 Task: Change the post settings so that no one can comment.
Action: Mouse moved to (782, 82)
Screenshot: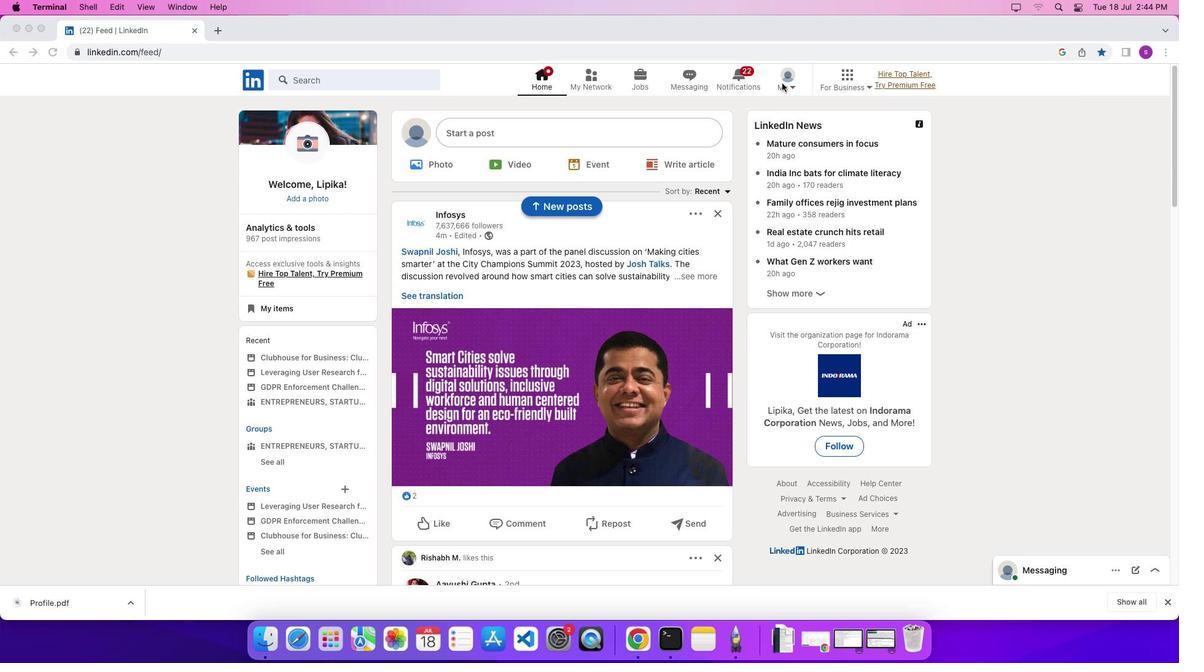 
Action: Mouse pressed left at (782, 82)
Screenshot: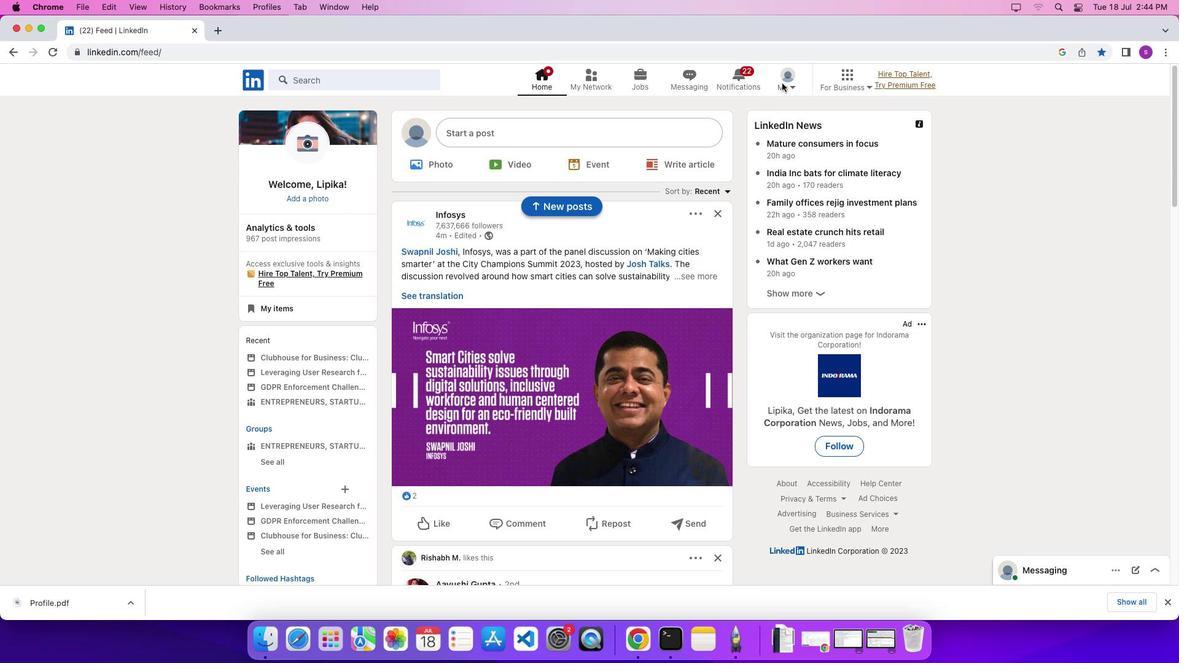 
Action: Mouse moved to (787, 85)
Screenshot: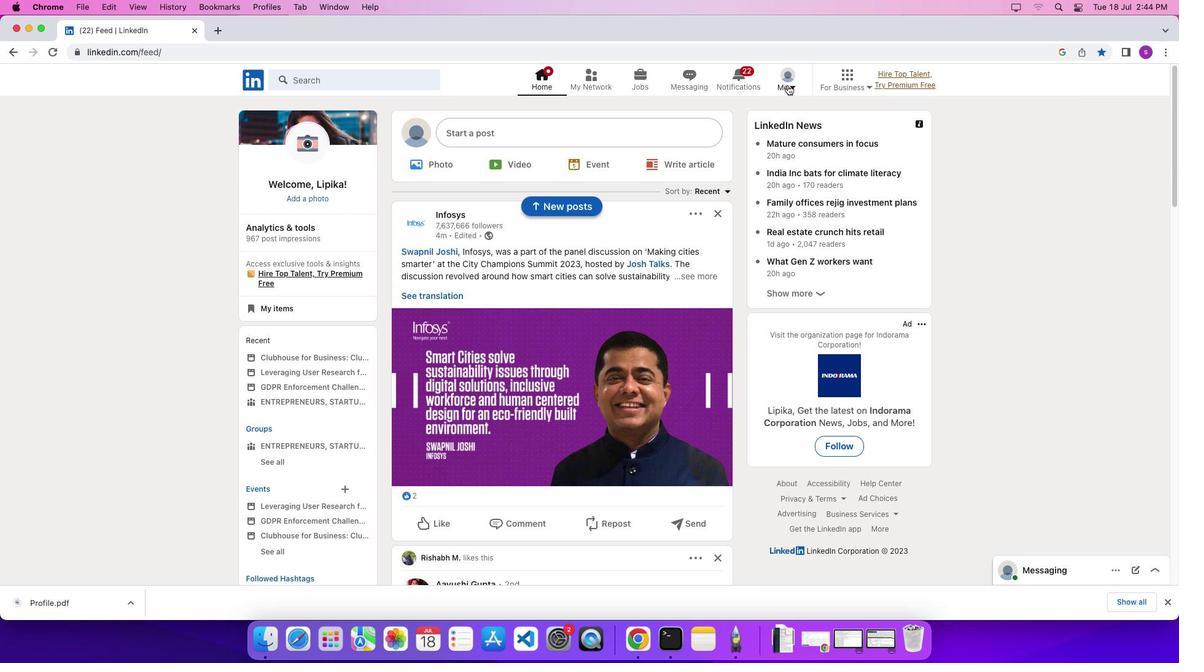 
Action: Mouse pressed left at (787, 85)
Screenshot: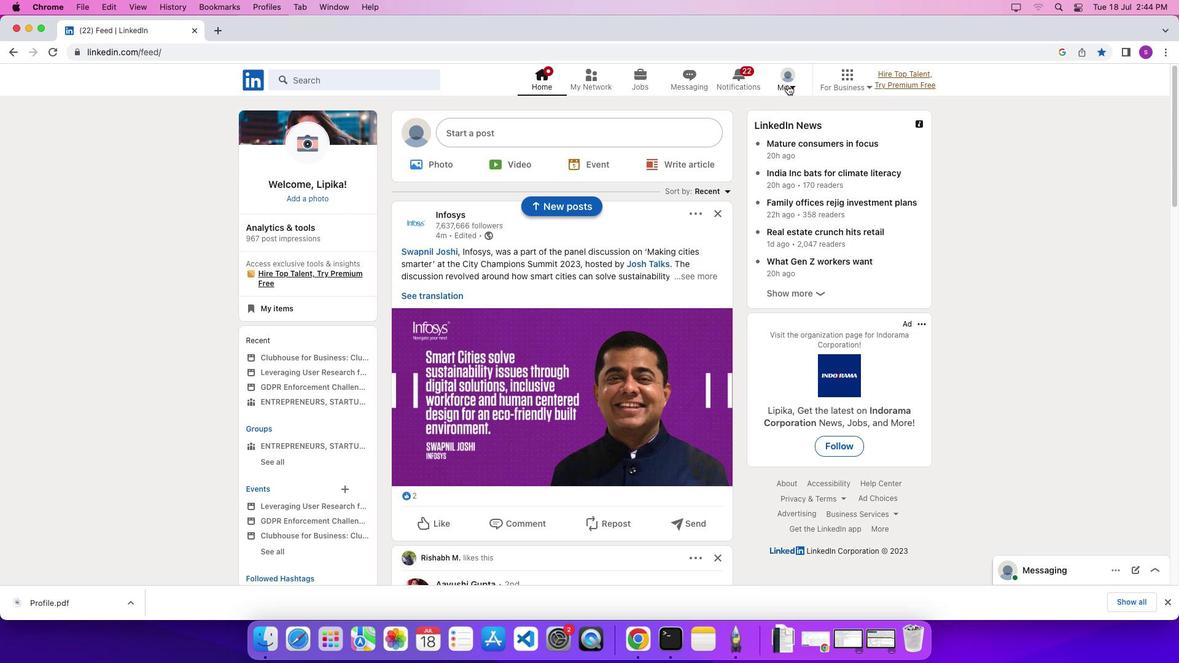 
Action: Mouse moved to (789, 149)
Screenshot: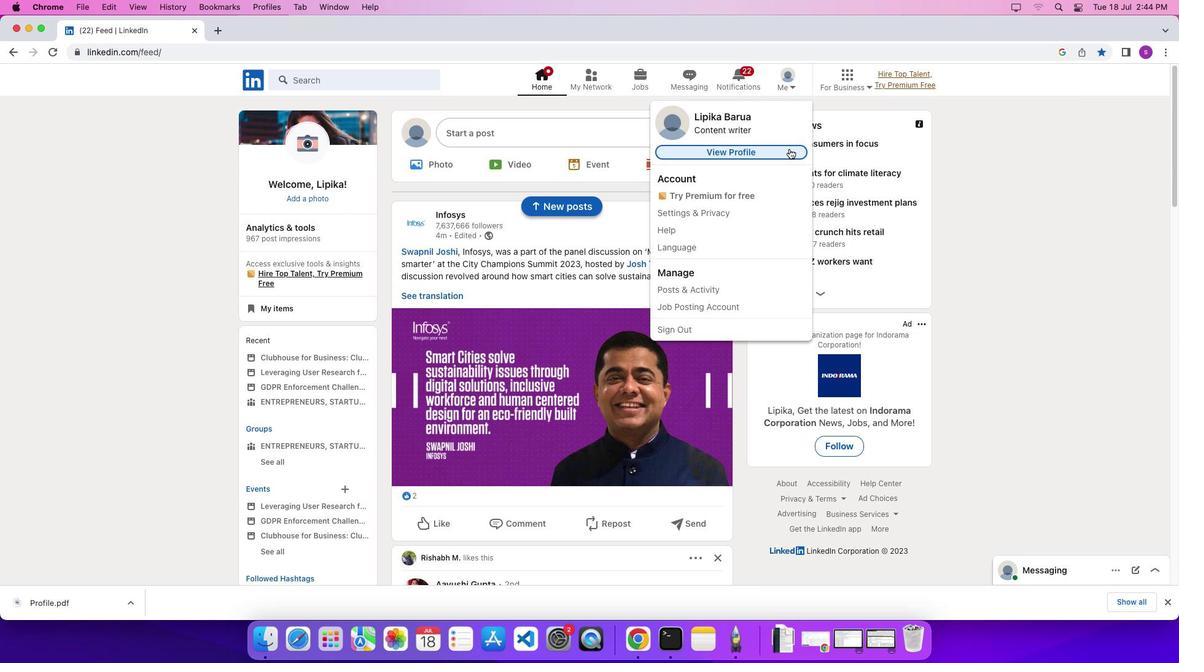 
Action: Mouse pressed left at (789, 149)
Screenshot: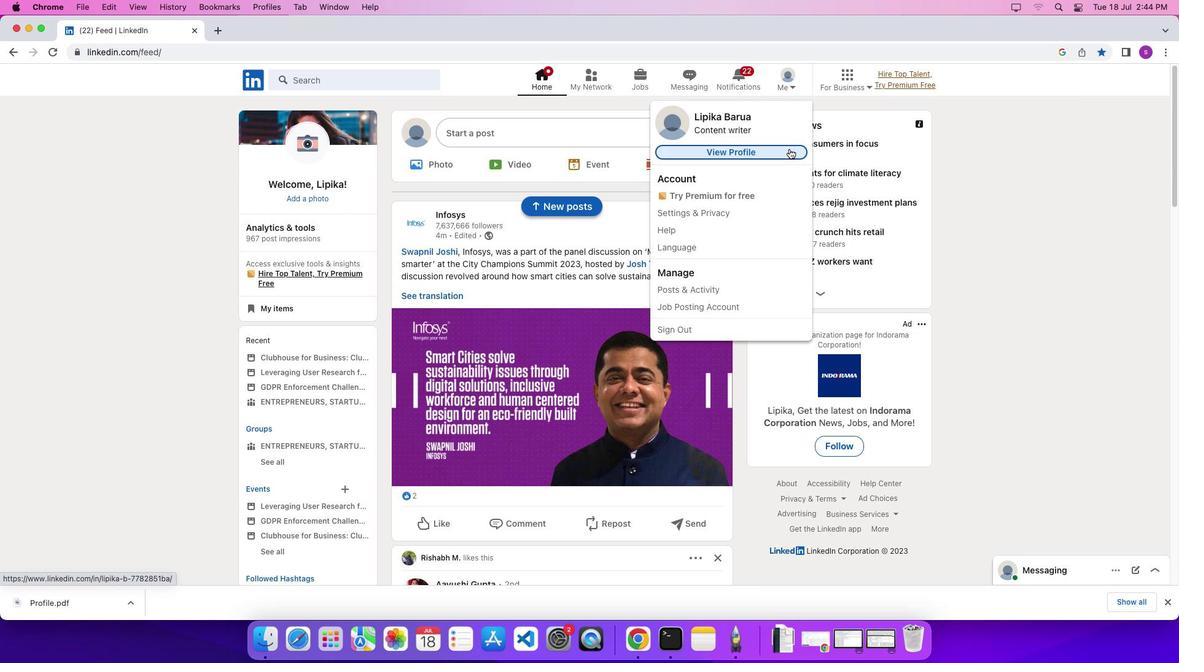 
Action: Mouse moved to (541, 399)
Screenshot: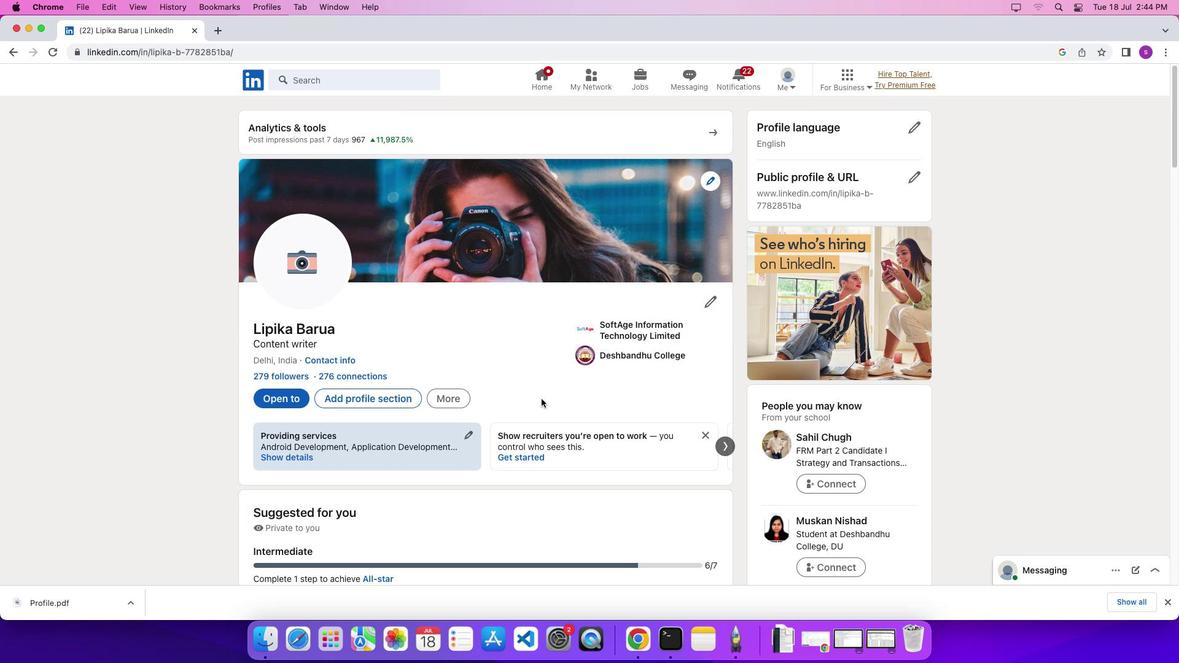 
Action: Mouse scrolled (541, 399) with delta (0, 0)
Screenshot: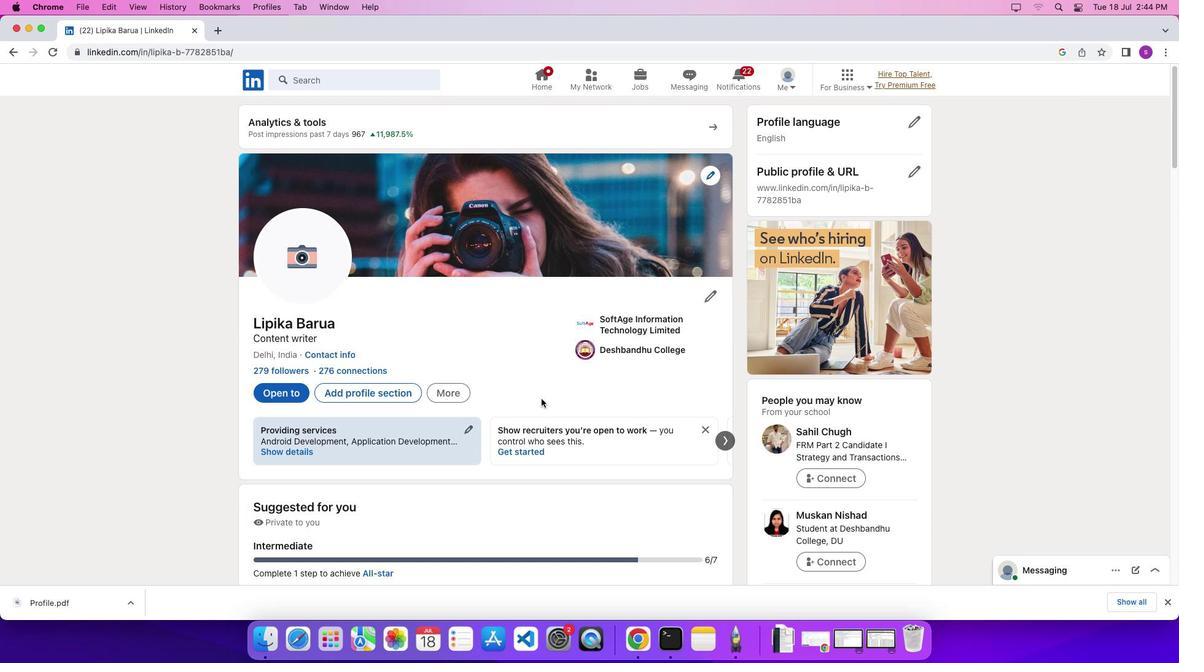 
Action: Mouse scrolled (541, 399) with delta (0, 0)
Screenshot: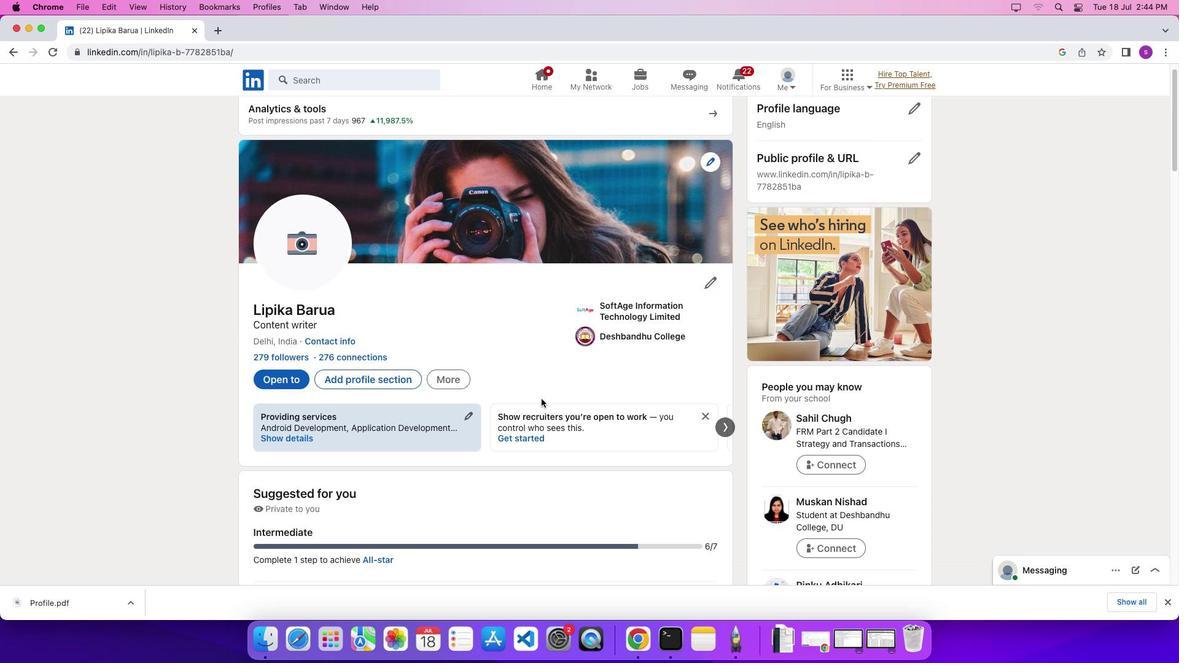 
Action: Mouse scrolled (541, 399) with delta (0, -3)
Screenshot: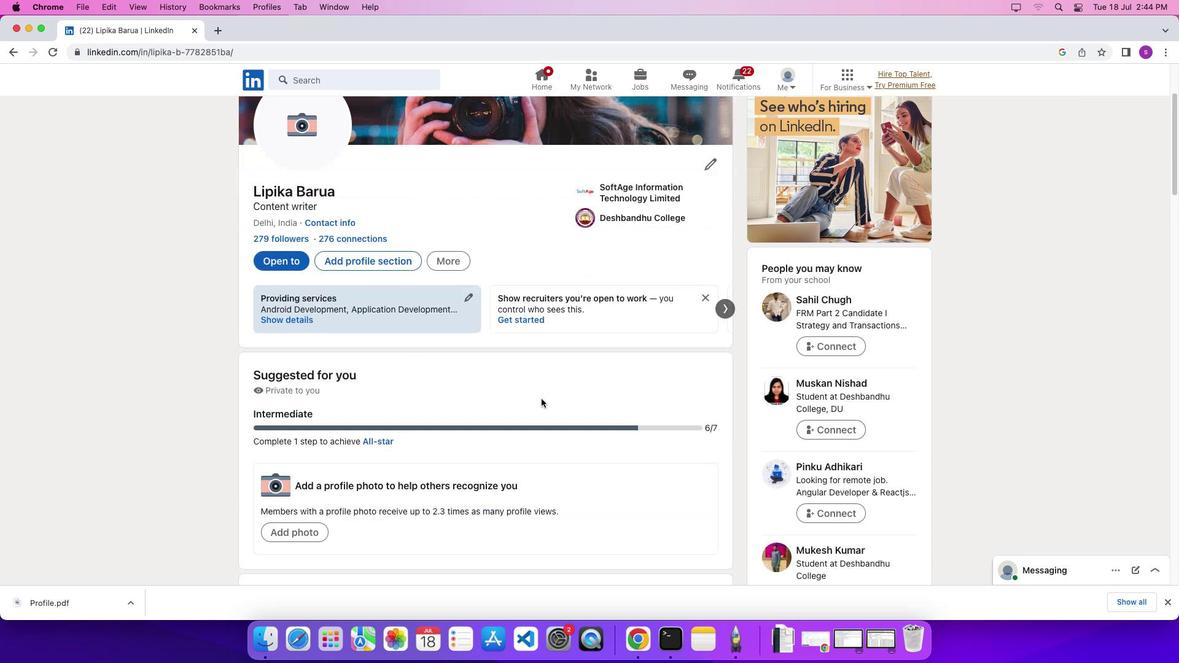
Action: Mouse scrolled (541, 399) with delta (0, -4)
Screenshot: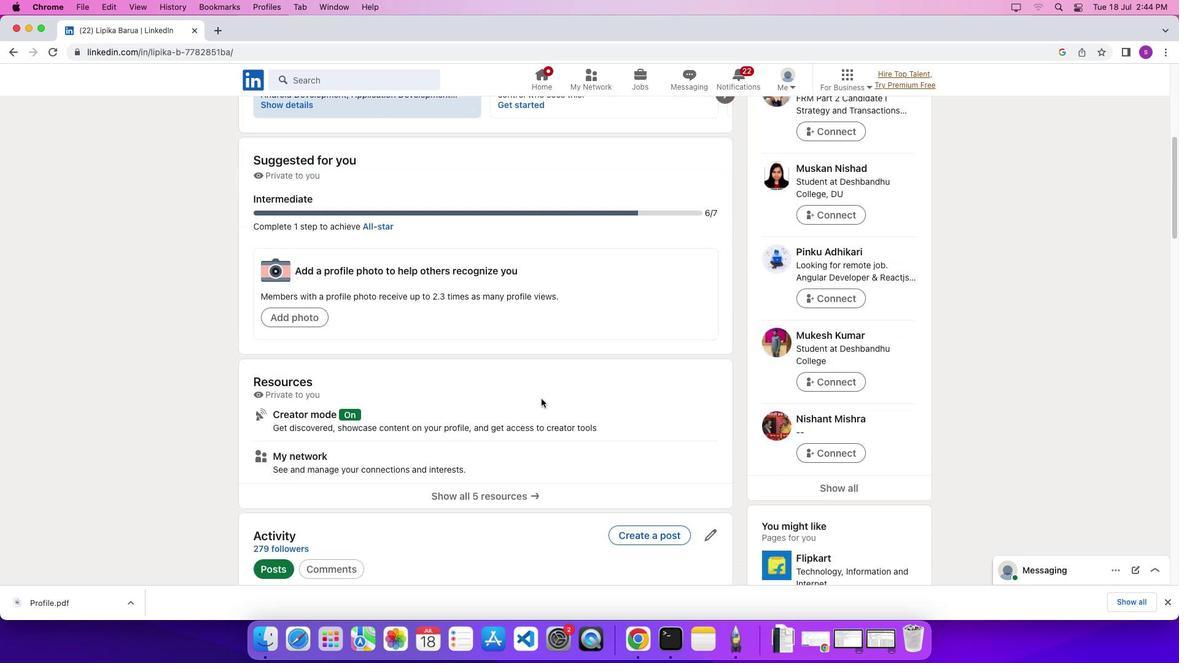 
Action: Mouse scrolled (541, 399) with delta (0, -4)
Screenshot: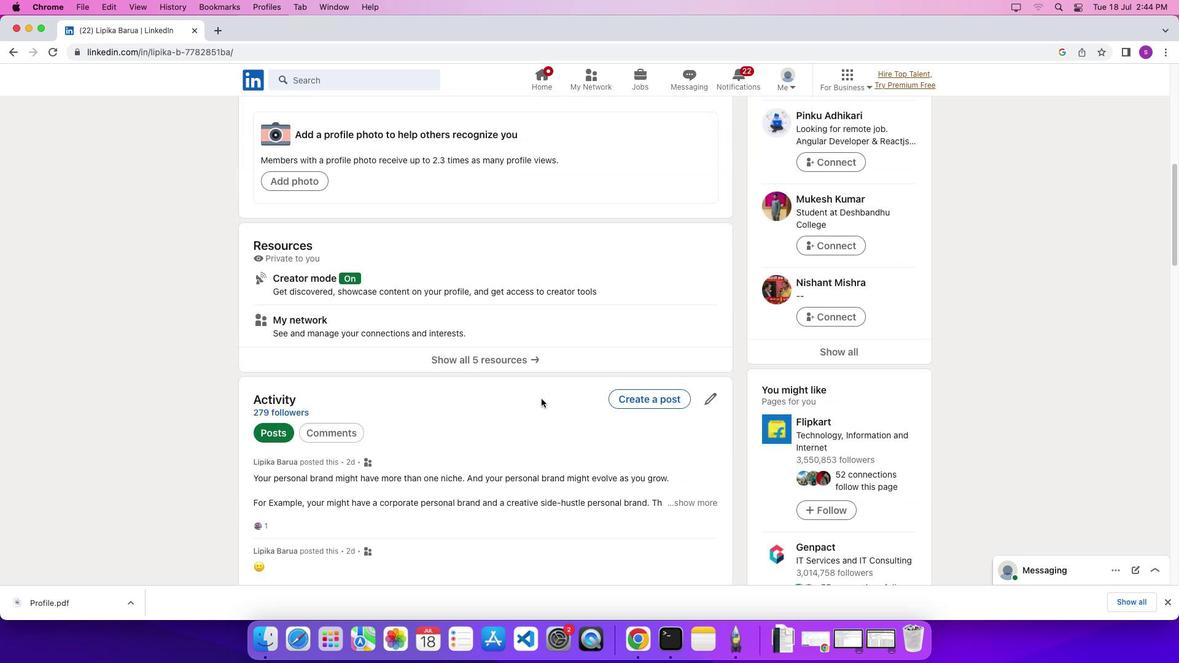 
Action: Mouse scrolled (541, 399) with delta (0, 0)
Screenshot: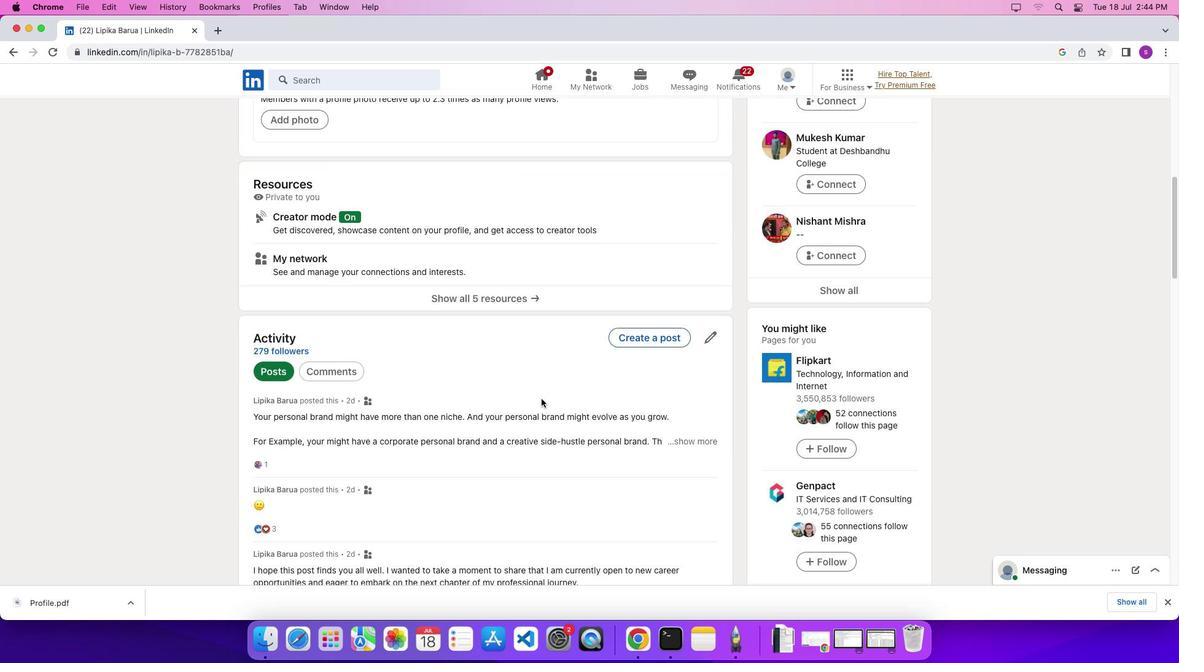 
Action: Mouse moved to (636, 332)
Screenshot: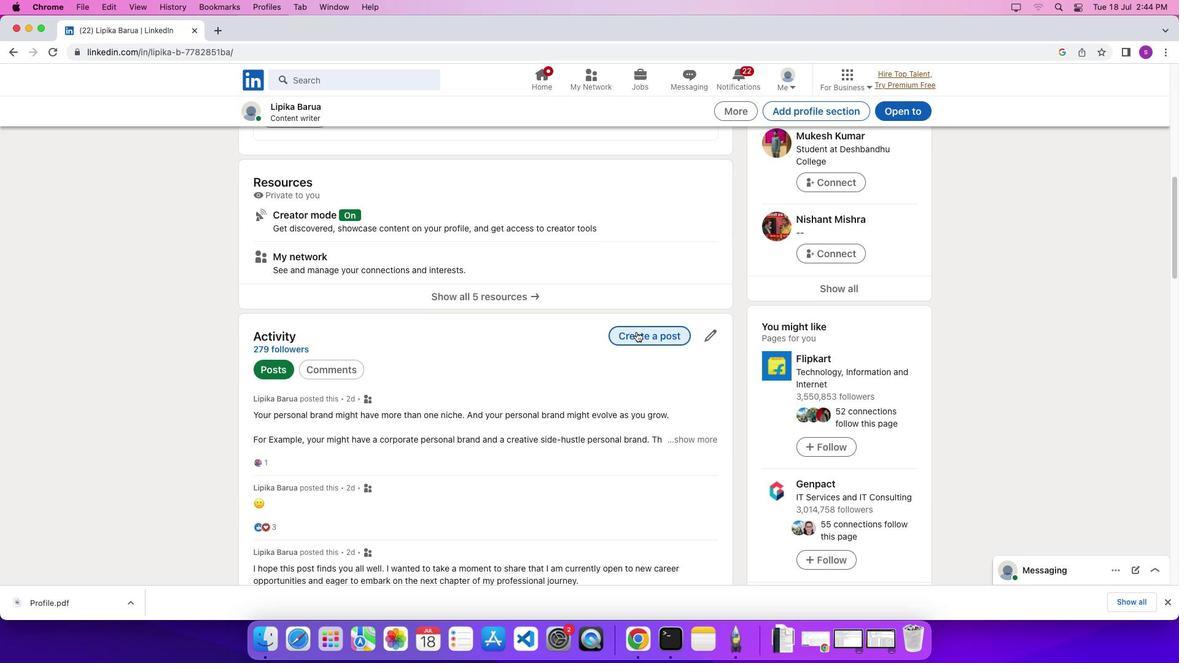
Action: Mouse pressed left at (636, 332)
Screenshot: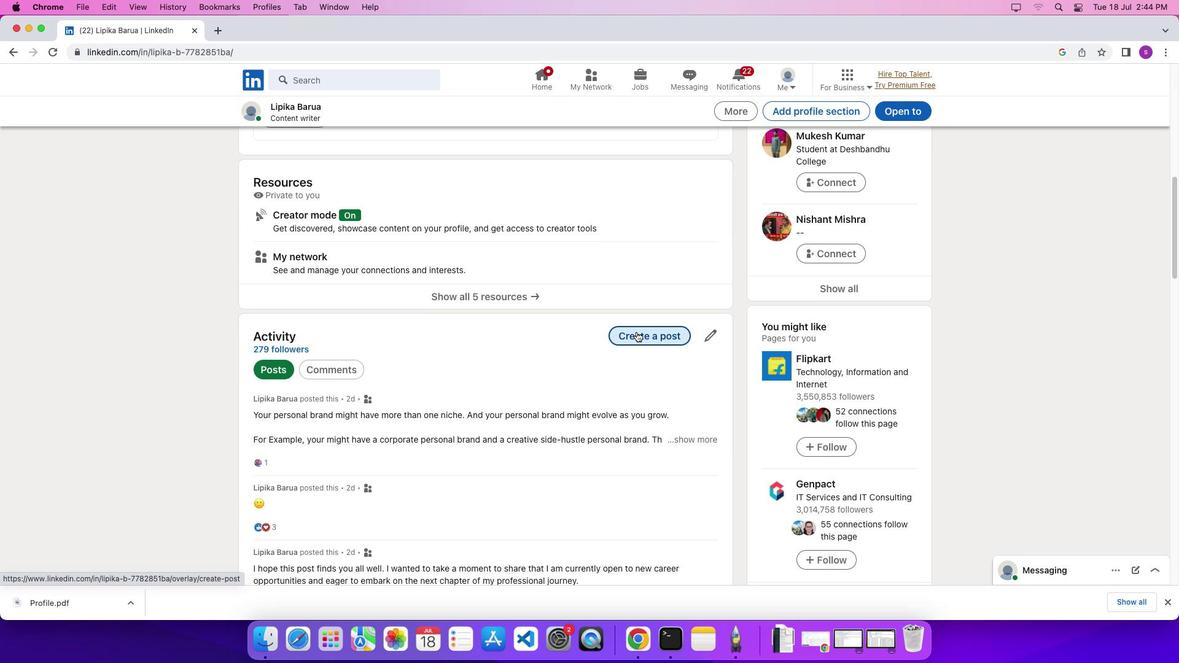 
Action: Mouse moved to (495, 111)
Screenshot: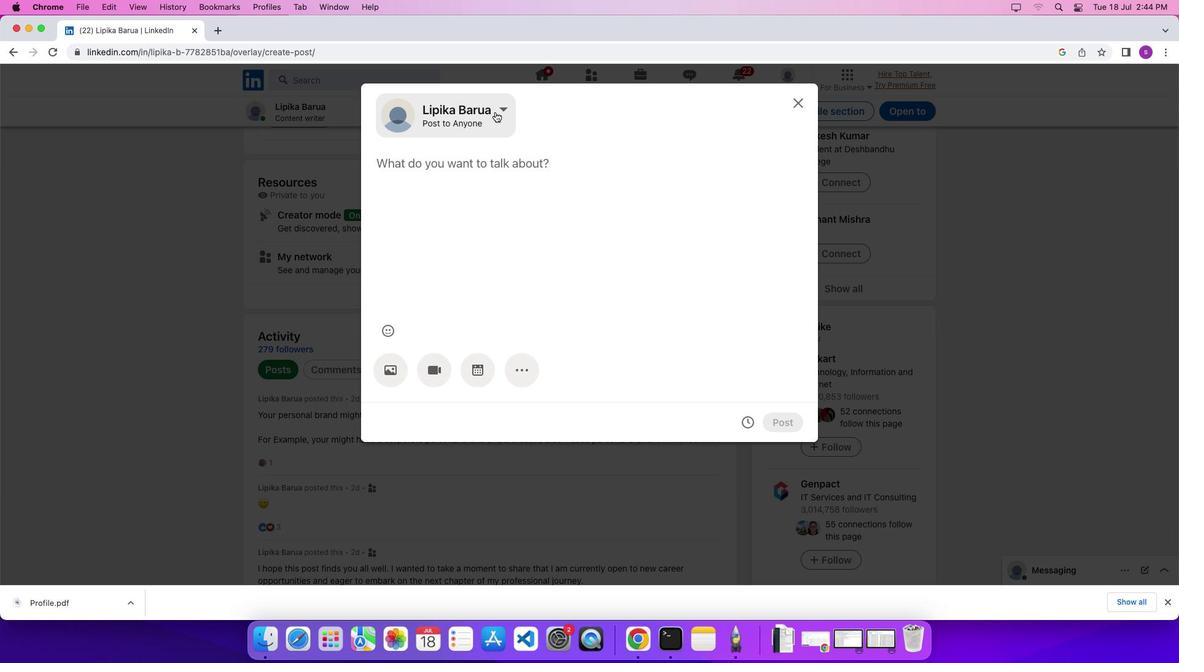 
Action: Mouse pressed left at (495, 111)
Screenshot: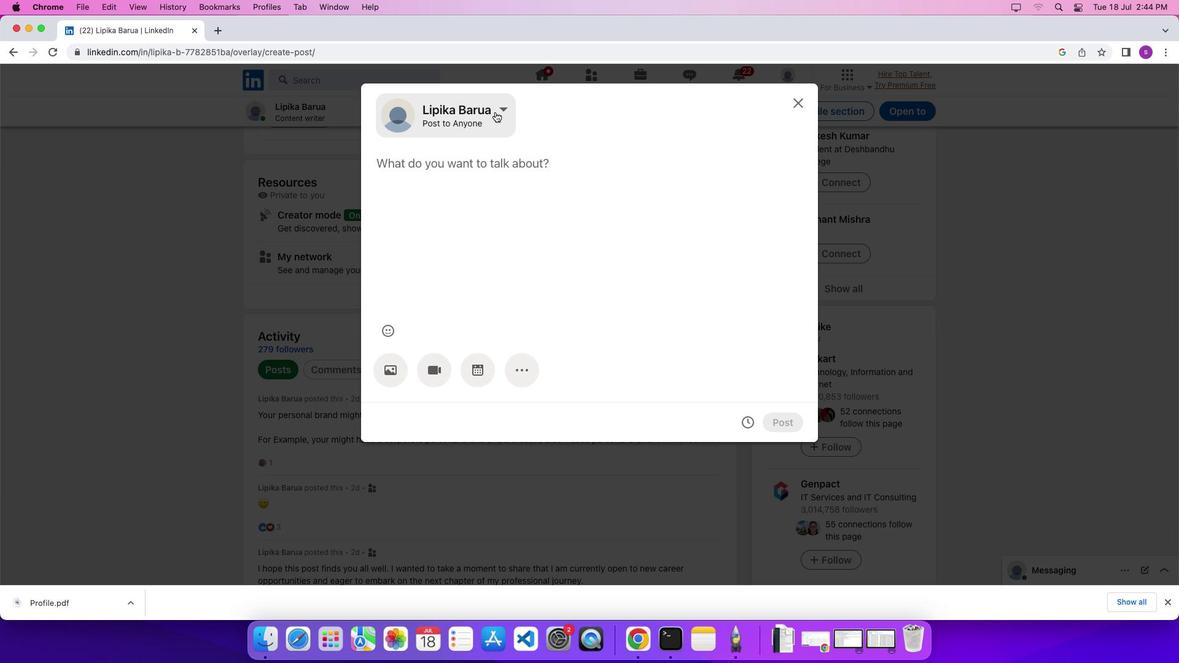 
Action: Mouse moved to (696, 348)
Screenshot: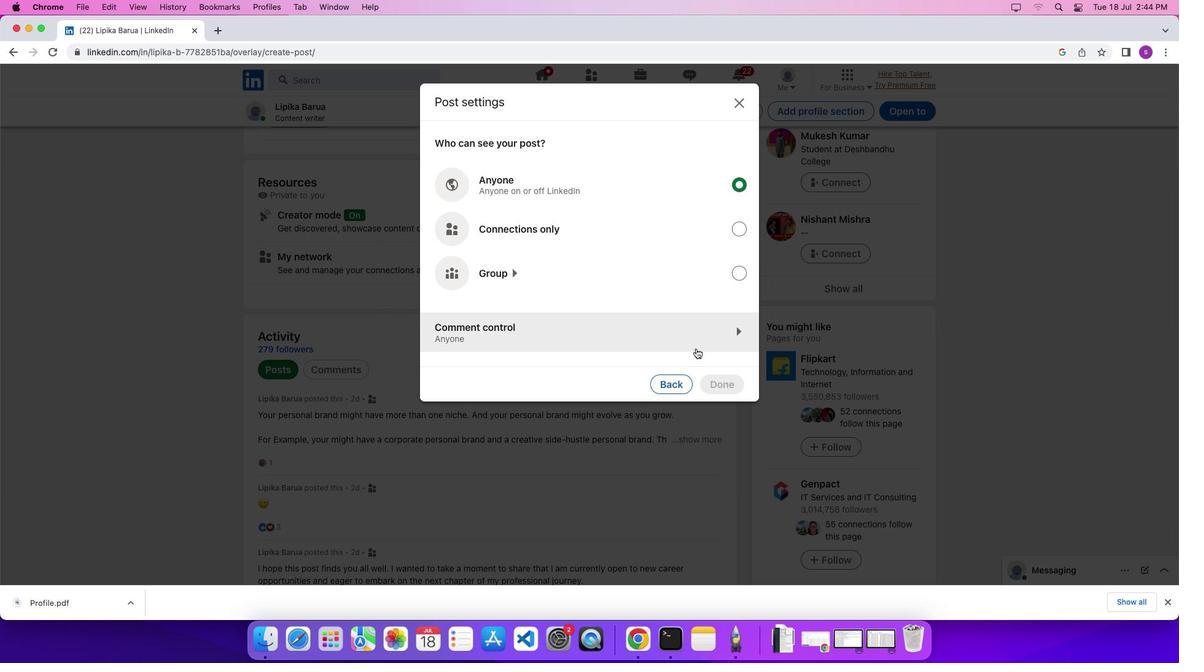 
Action: Mouse pressed left at (696, 348)
Screenshot: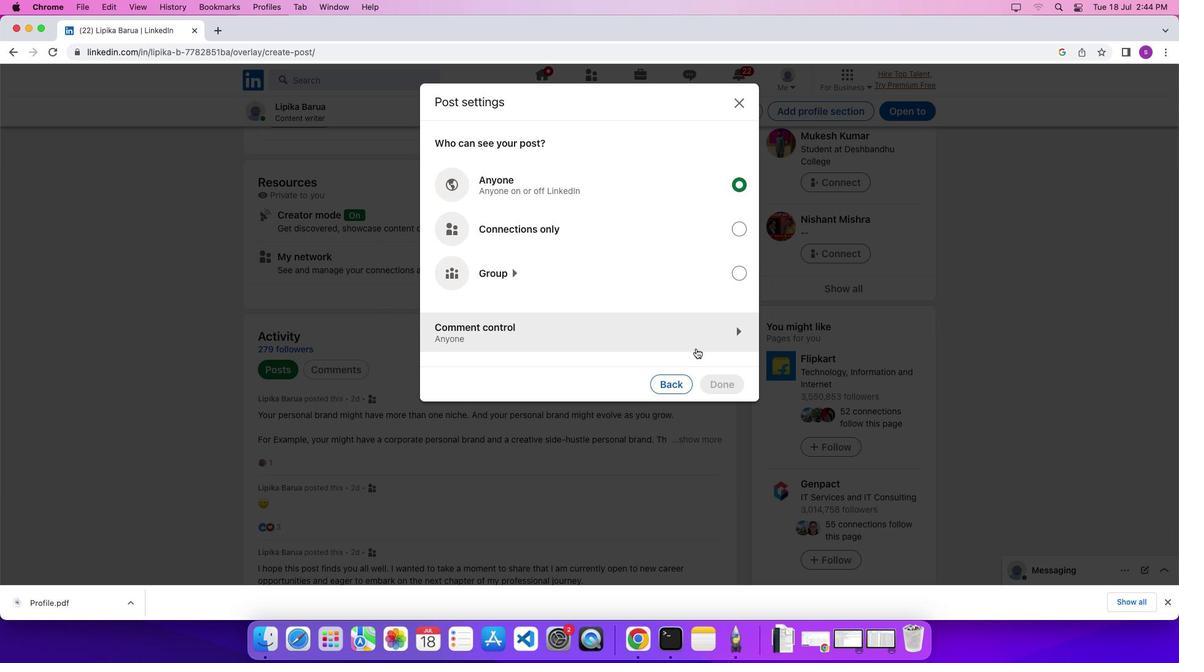 
Action: Mouse moved to (739, 243)
Screenshot: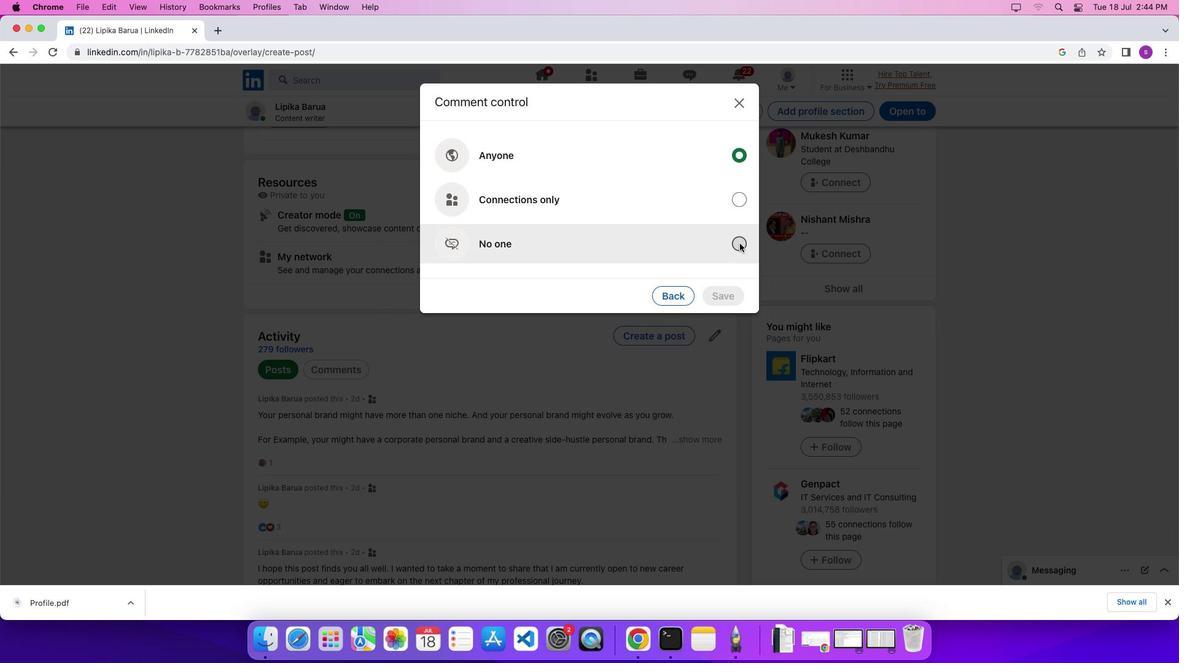 
Action: Mouse pressed left at (739, 243)
Screenshot: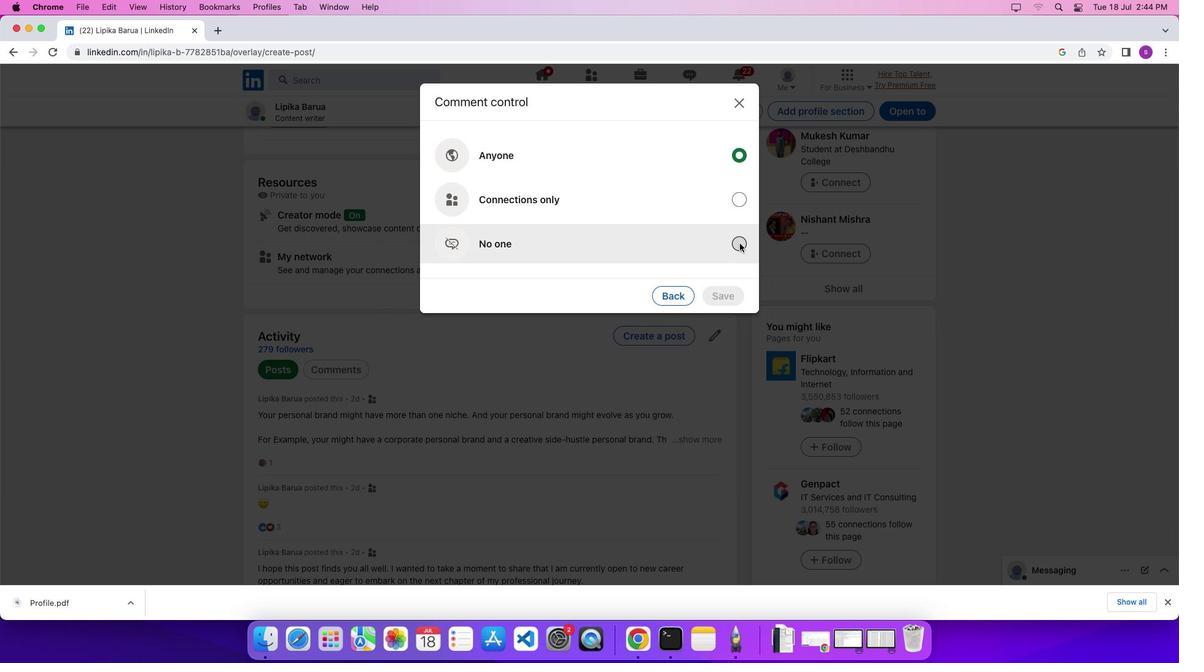 
Action: Mouse moved to (743, 290)
Screenshot: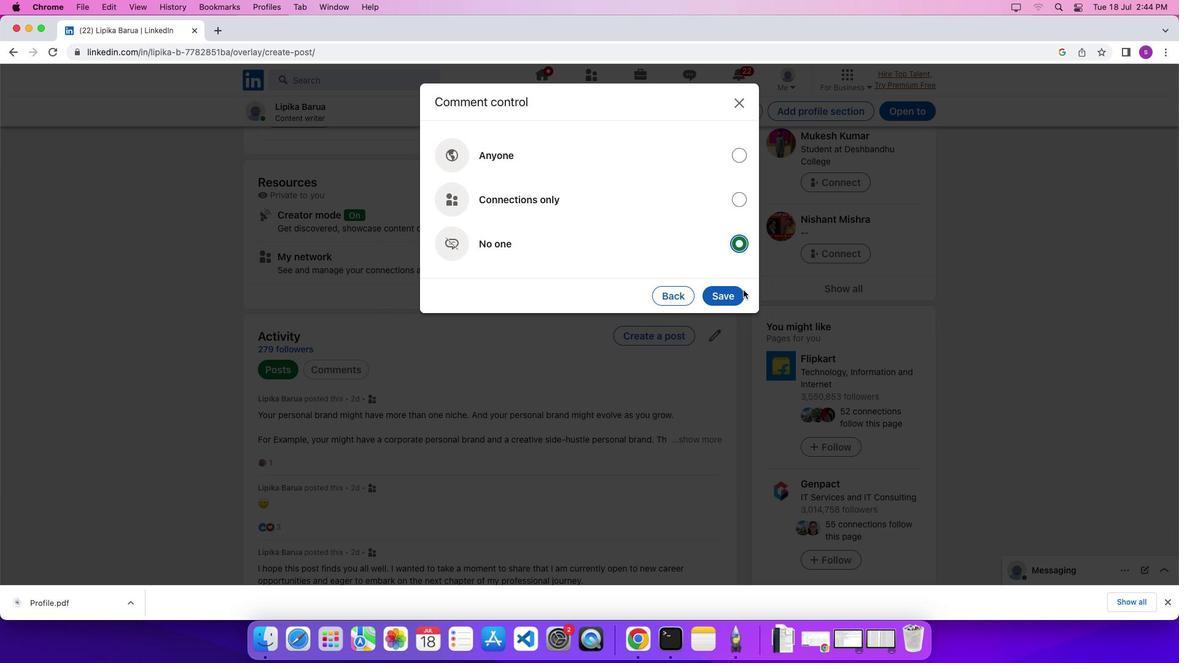 
